Task: Add a condition where "Channel Is CTI phone call (incoming)" in new tickets in your groups.
Action: Mouse moved to (99, 368)
Screenshot: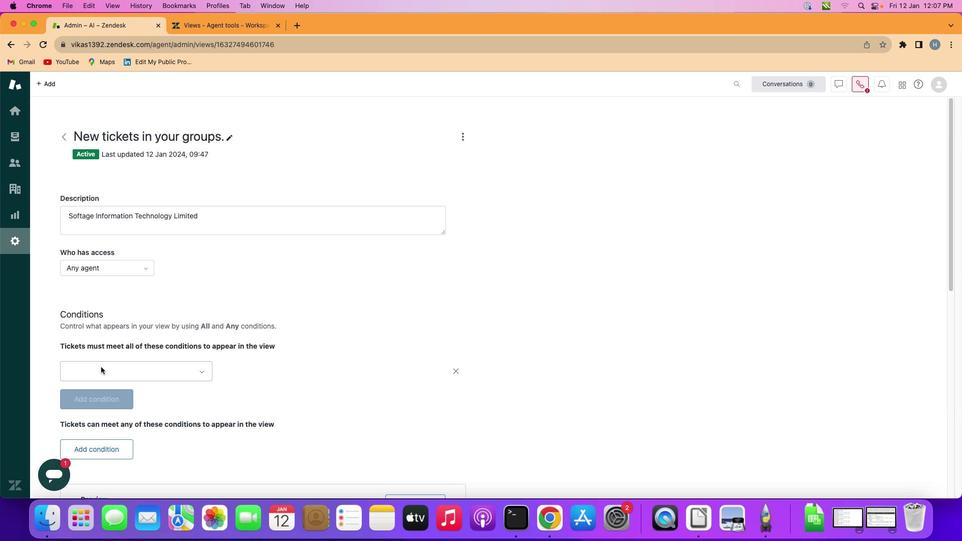 
Action: Mouse pressed left at (99, 368)
Screenshot: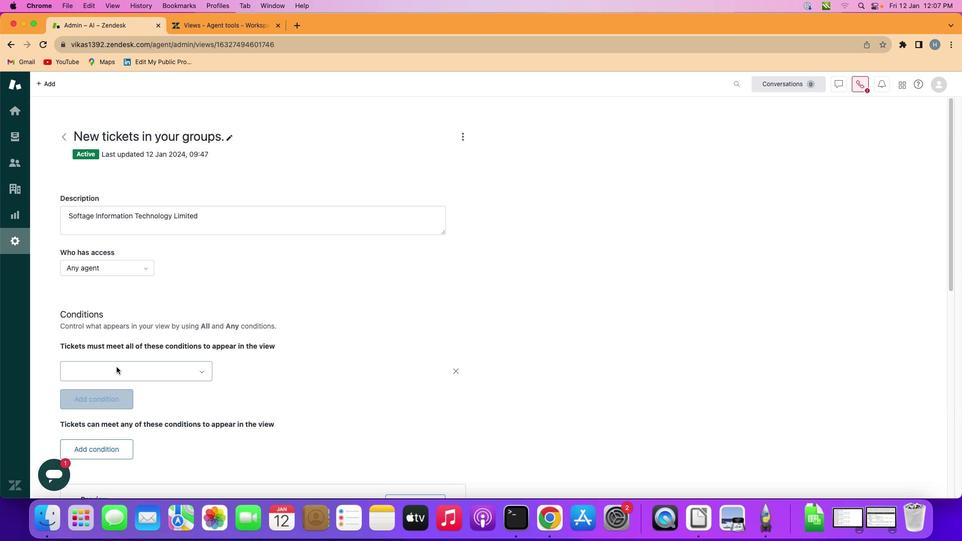 
Action: Mouse moved to (172, 367)
Screenshot: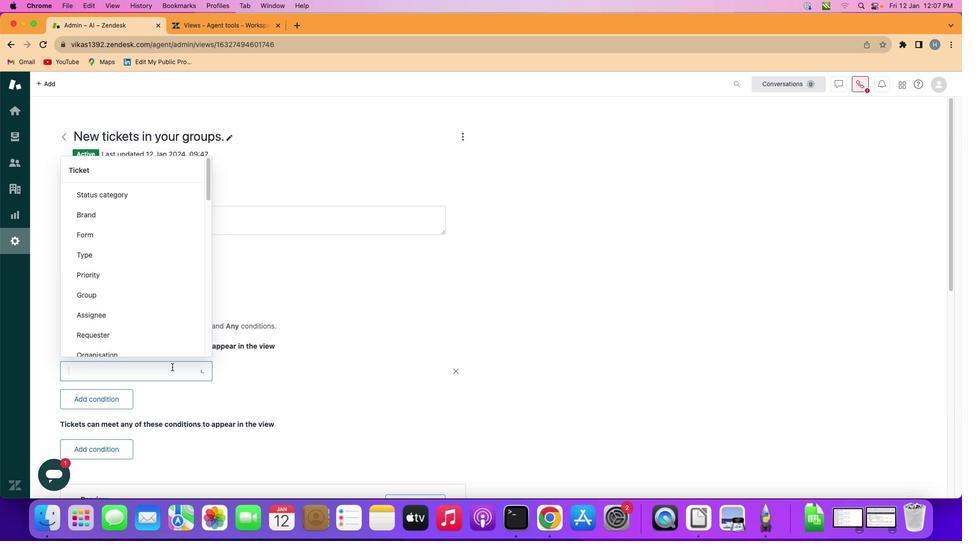 
Action: Mouse pressed left at (172, 367)
Screenshot: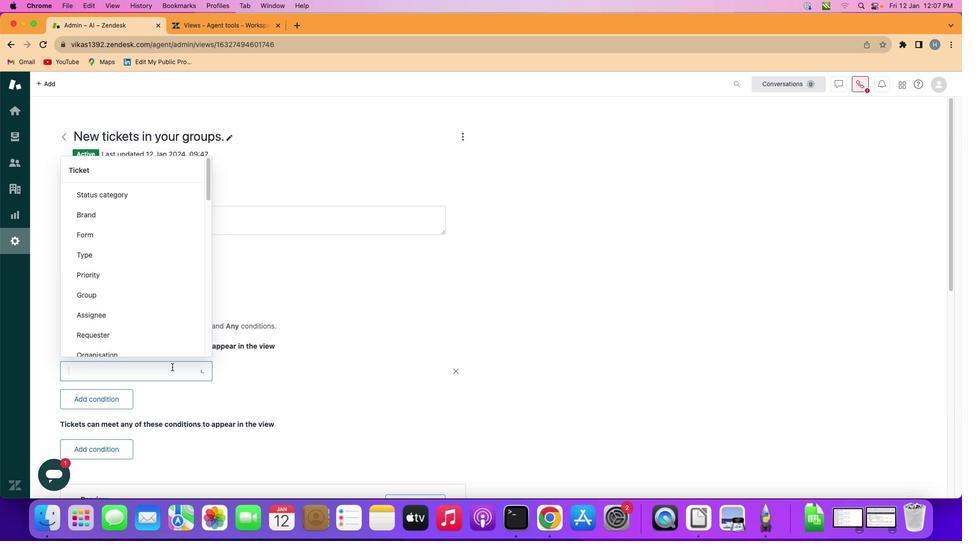 
Action: Mouse moved to (147, 256)
Screenshot: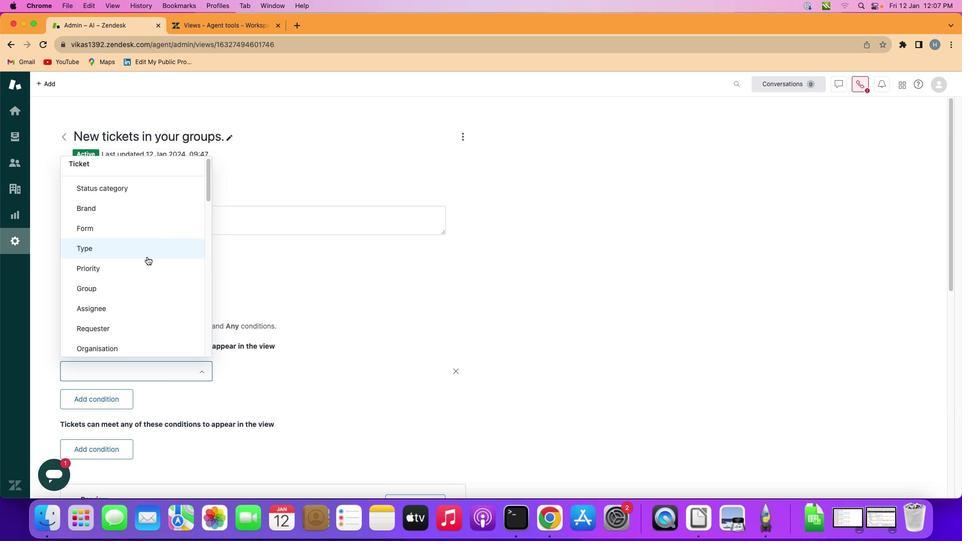 
Action: Mouse scrolled (147, 256) with delta (0, 0)
Screenshot: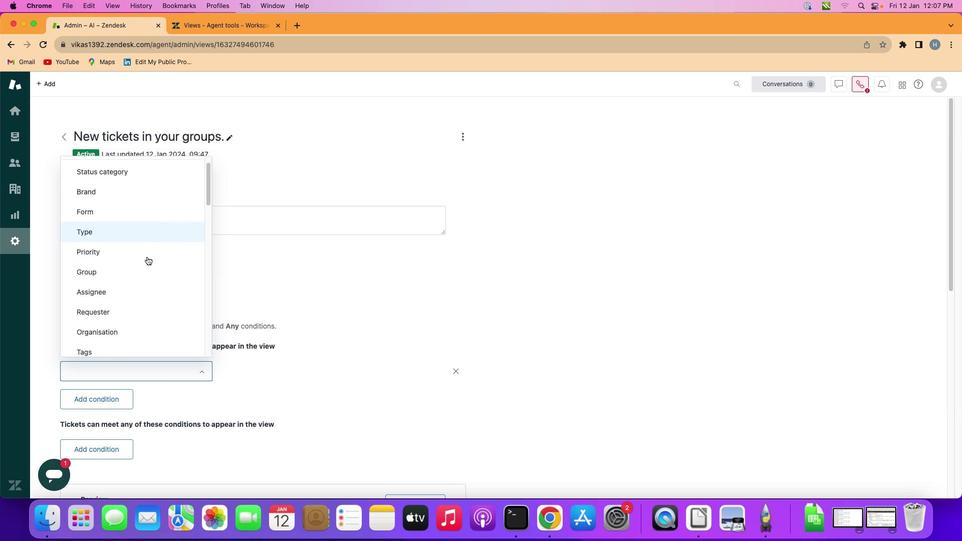
Action: Mouse scrolled (147, 256) with delta (0, 0)
Screenshot: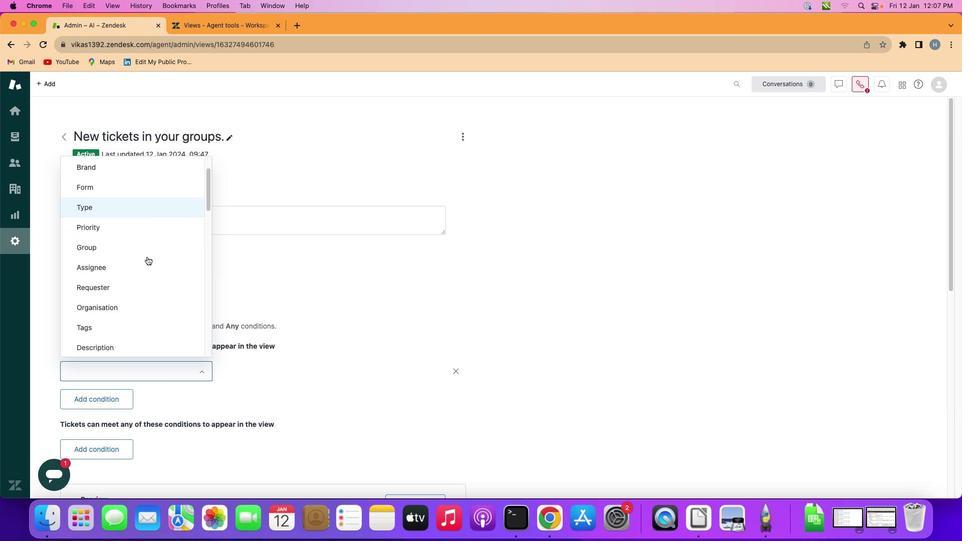 
Action: Mouse scrolled (147, 256) with delta (0, 0)
Screenshot: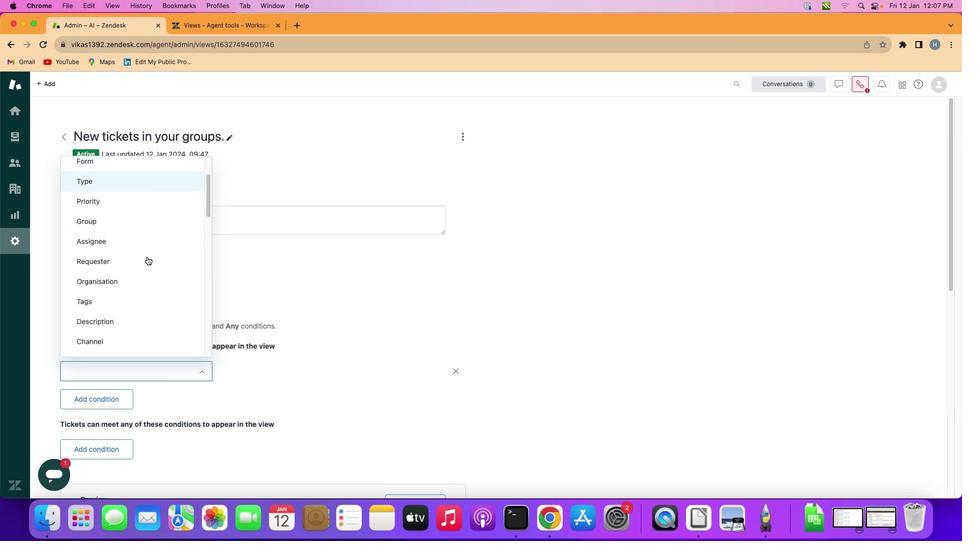 
Action: Mouse scrolled (147, 256) with delta (0, 0)
Screenshot: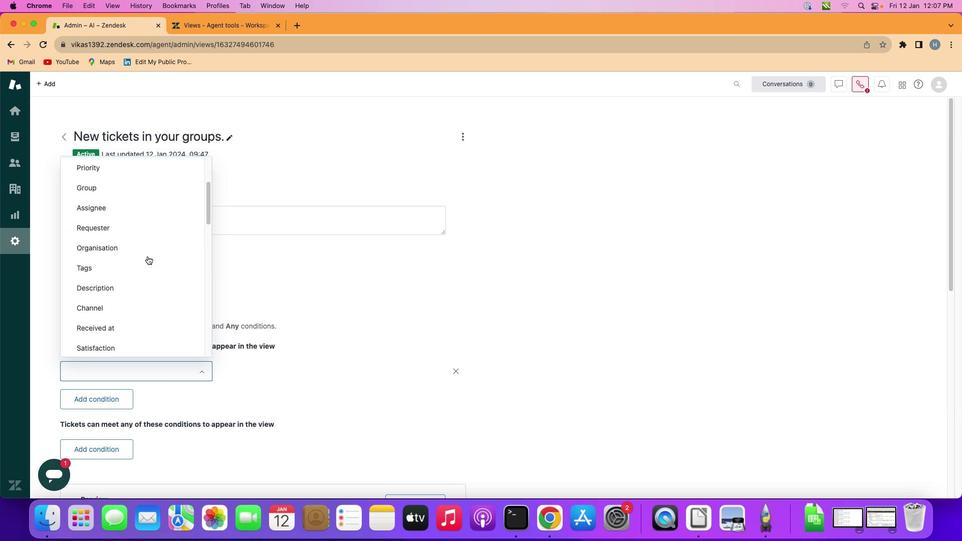 
Action: Mouse scrolled (147, 256) with delta (0, -1)
Screenshot: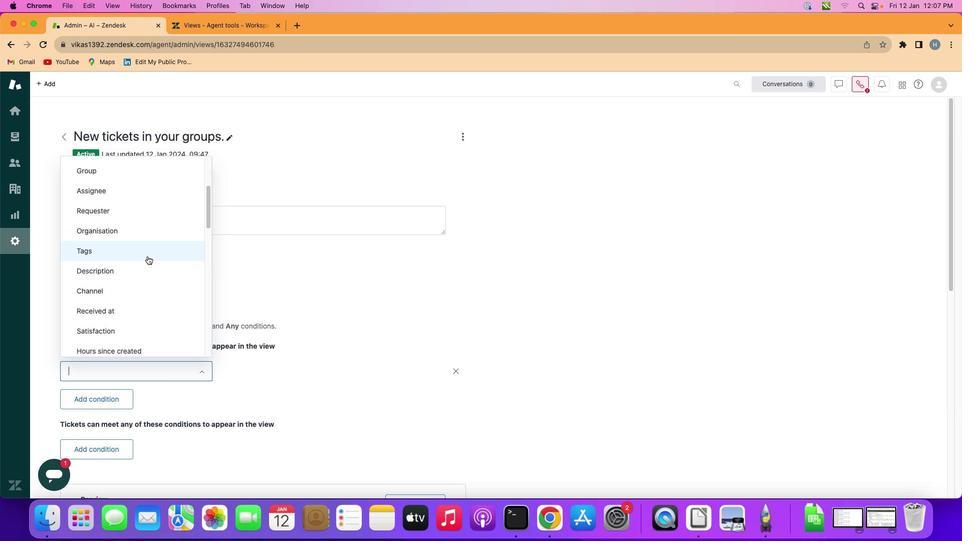 
Action: Mouse moved to (144, 288)
Screenshot: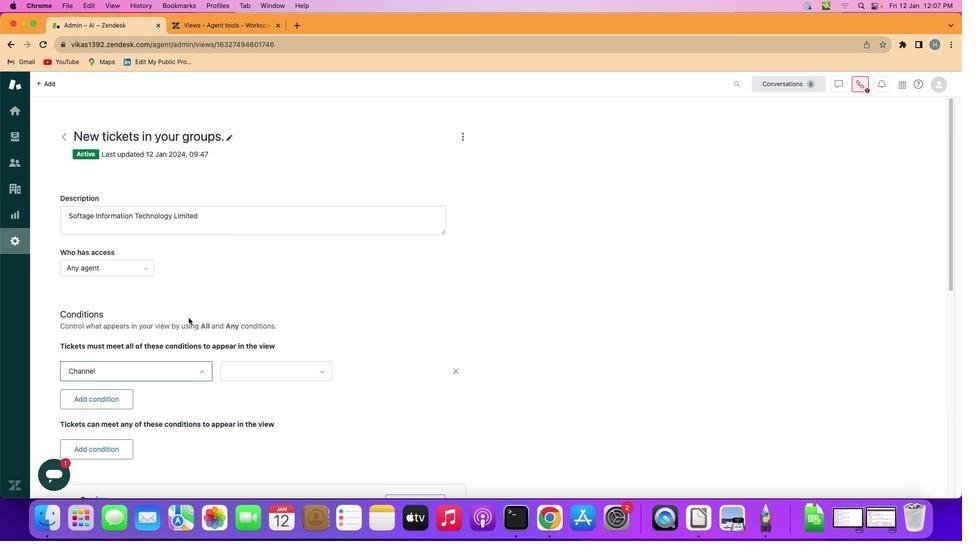 
Action: Mouse pressed left at (144, 288)
Screenshot: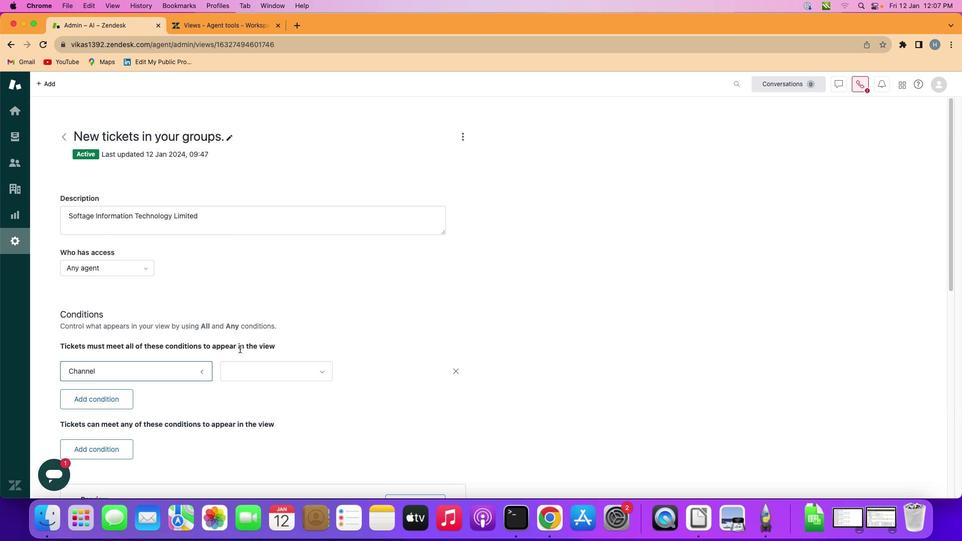 
Action: Mouse moved to (275, 372)
Screenshot: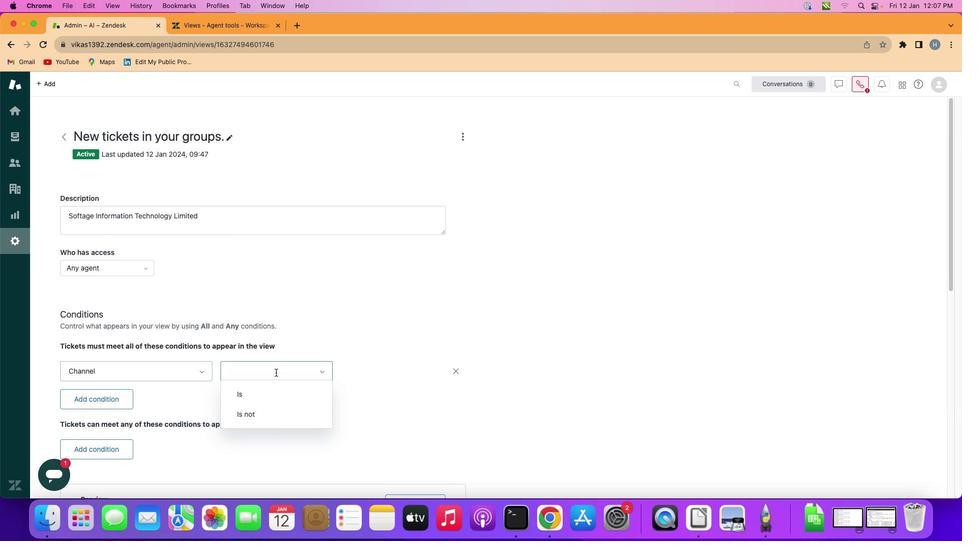 
Action: Mouse pressed left at (275, 372)
Screenshot: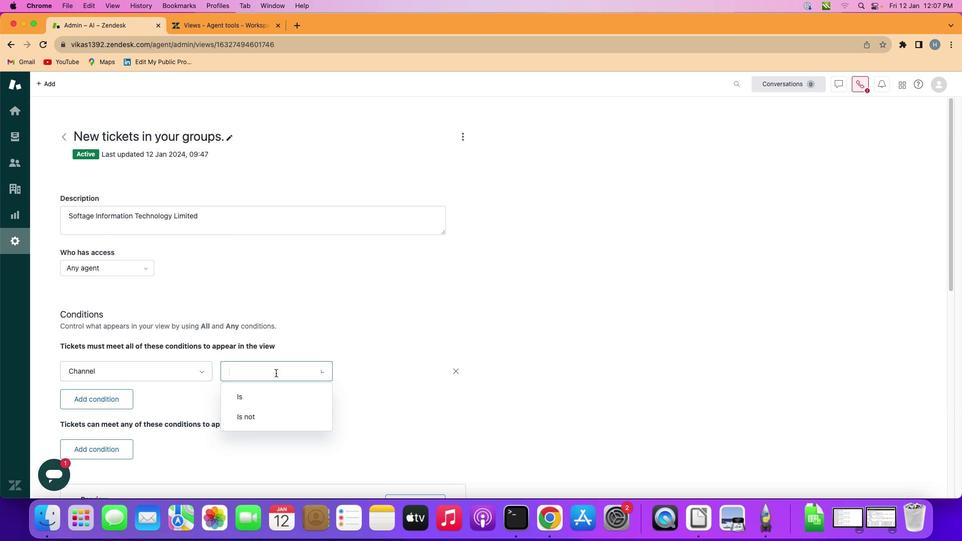 
Action: Mouse moved to (267, 405)
Screenshot: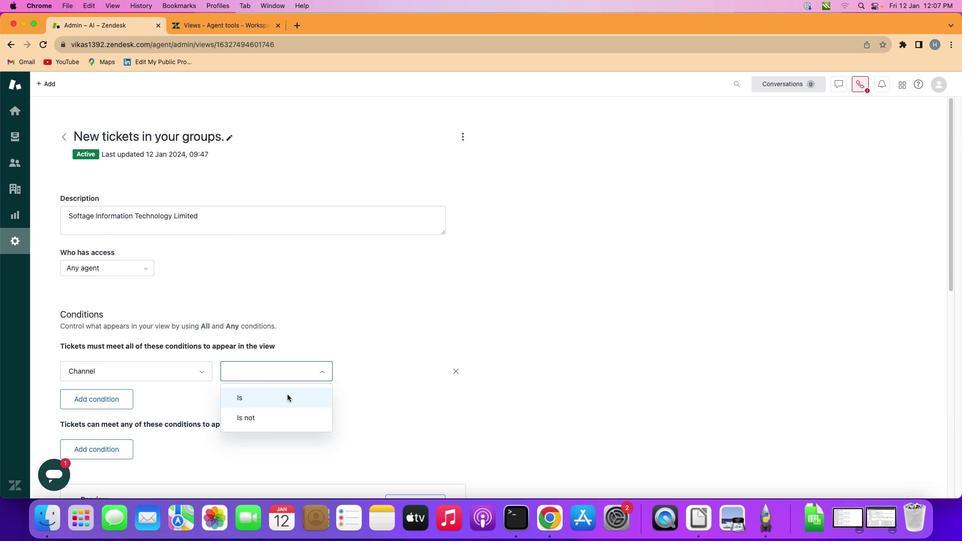 
Action: Mouse pressed left at (267, 405)
Screenshot: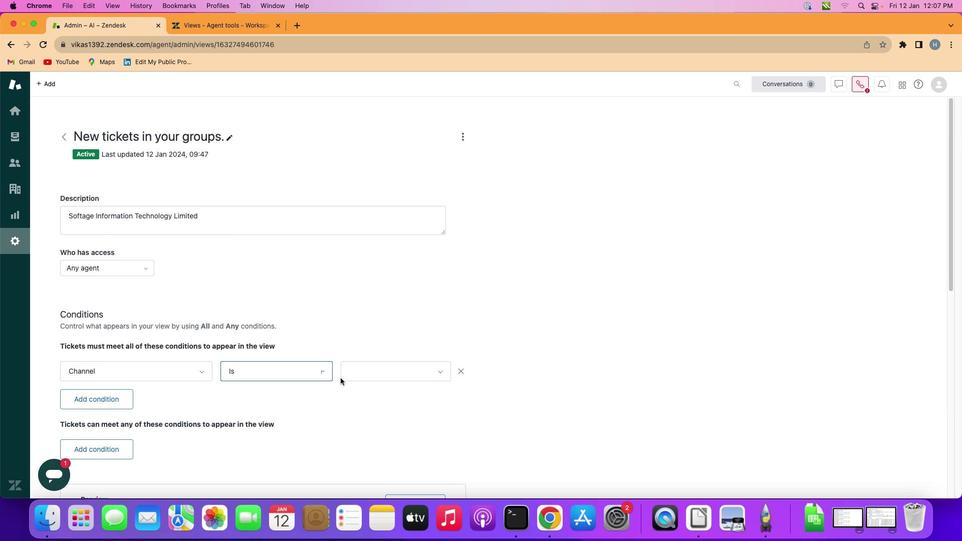 
Action: Mouse moved to (347, 376)
Screenshot: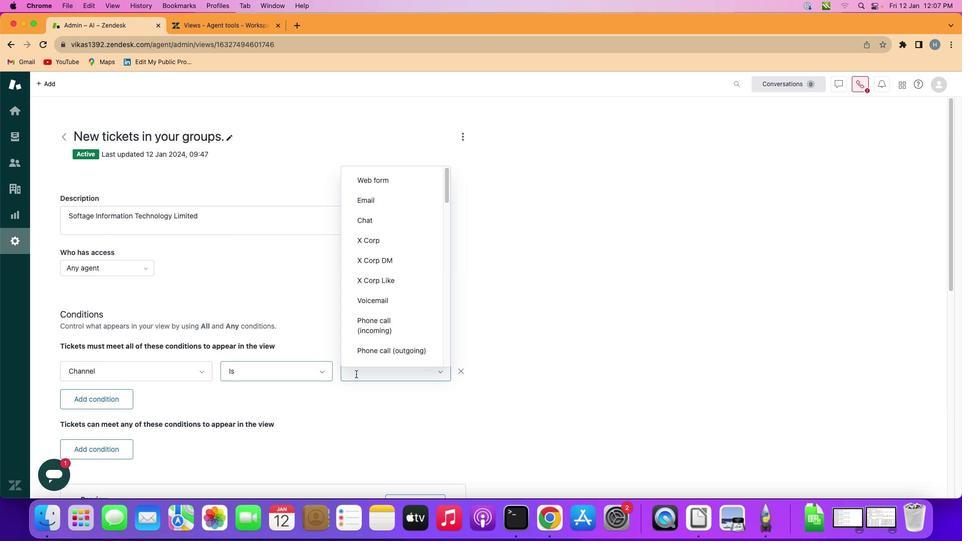 
Action: Mouse pressed left at (347, 376)
Screenshot: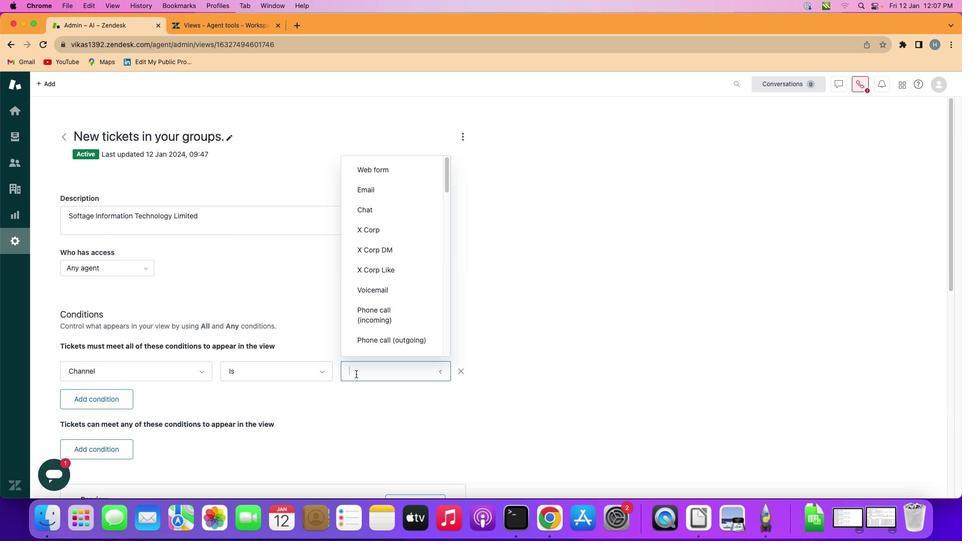 
Action: Mouse moved to (391, 279)
Screenshot: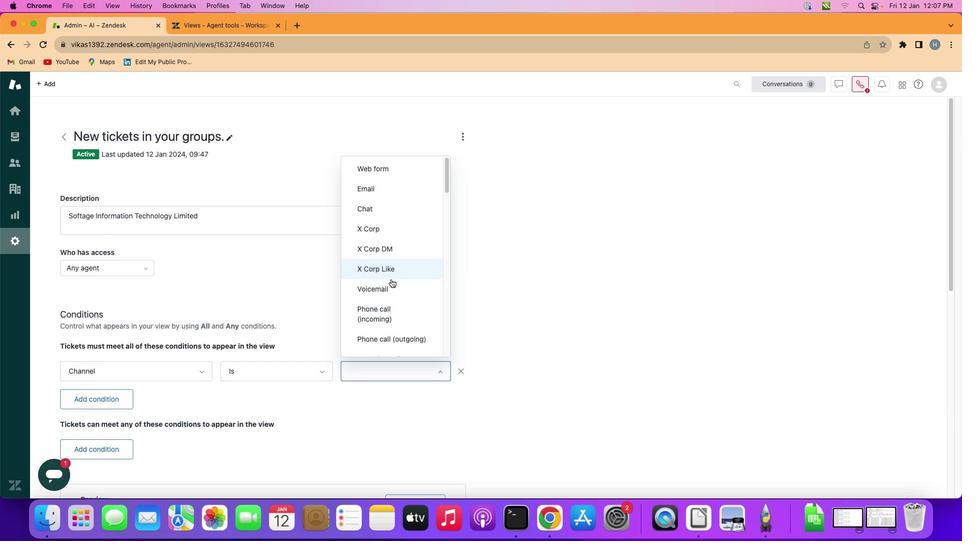 
Action: Mouse scrolled (391, 279) with delta (0, 0)
Screenshot: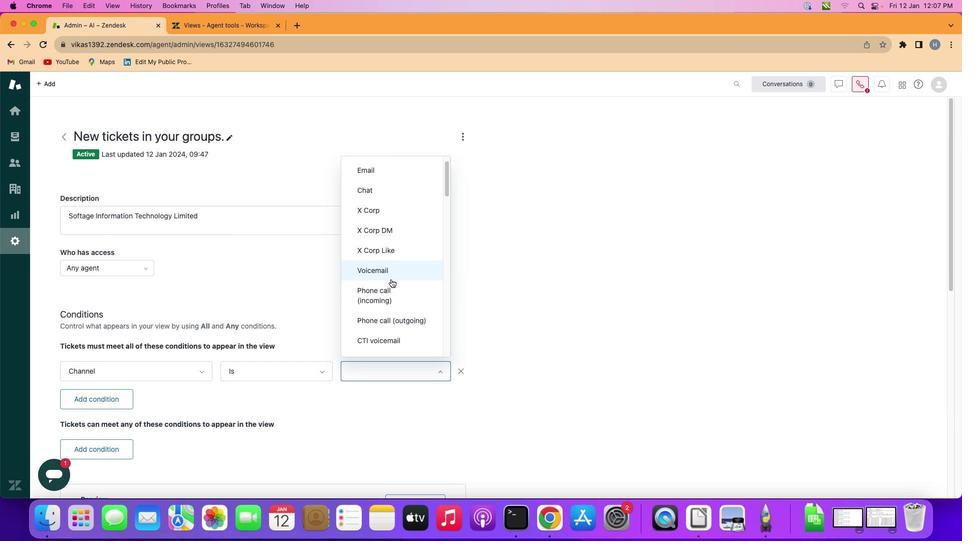 
Action: Mouse scrolled (391, 279) with delta (0, 0)
Screenshot: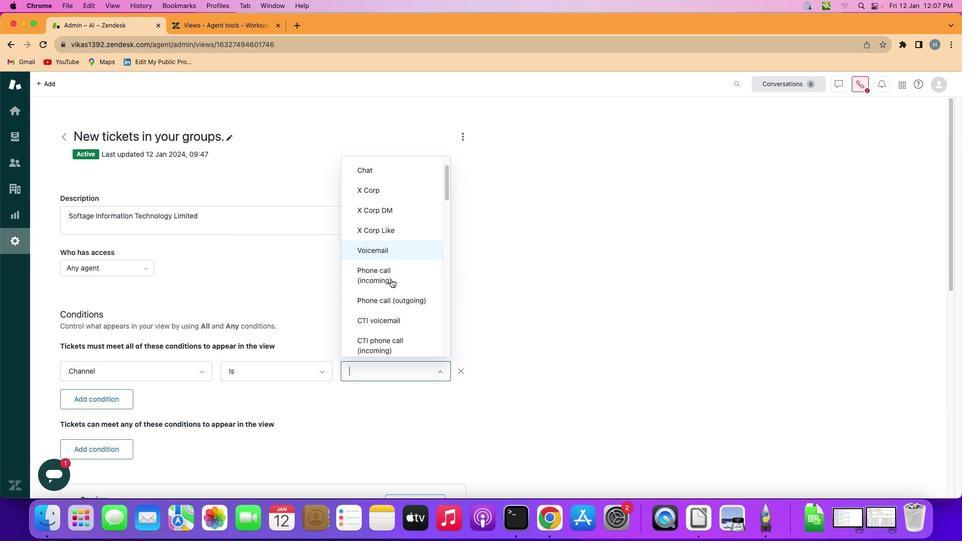 
Action: Mouse moved to (391, 279)
Screenshot: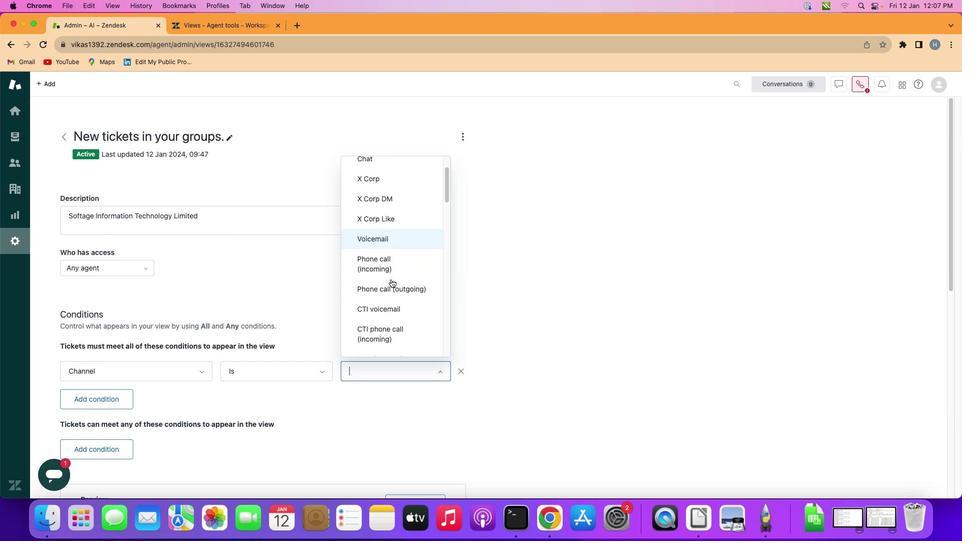 
Action: Mouse scrolled (391, 279) with delta (0, 0)
Screenshot: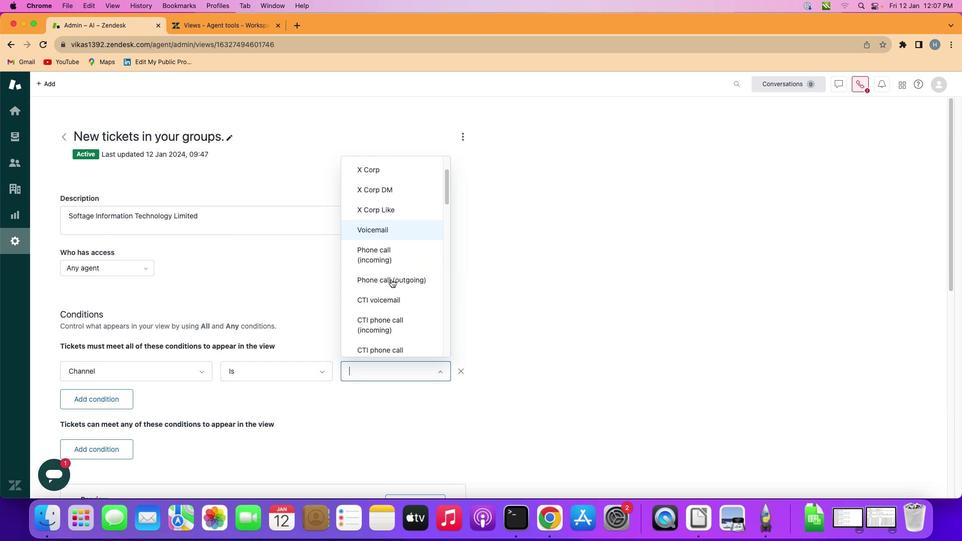 
Action: Mouse scrolled (391, 279) with delta (0, 0)
Screenshot: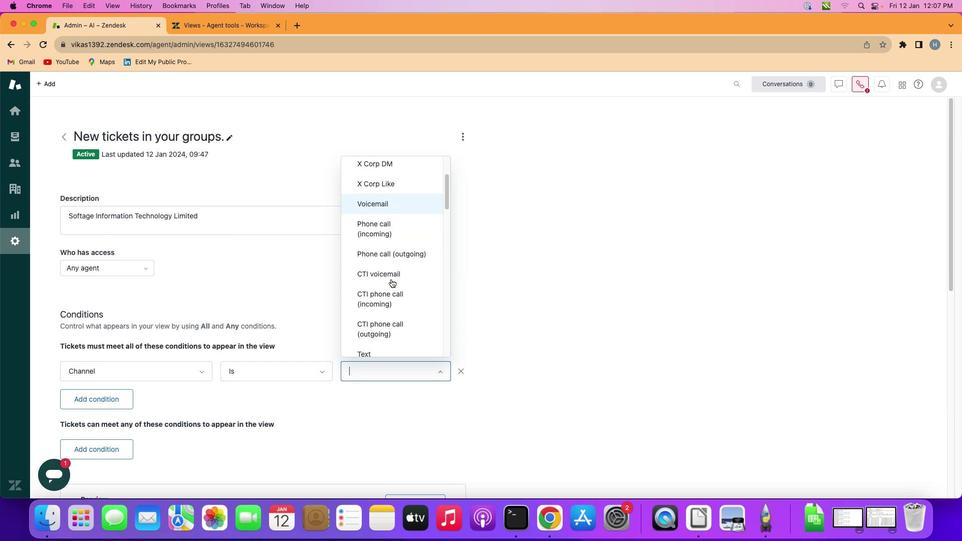 
Action: Mouse scrolled (391, 279) with delta (0, 0)
Screenshot: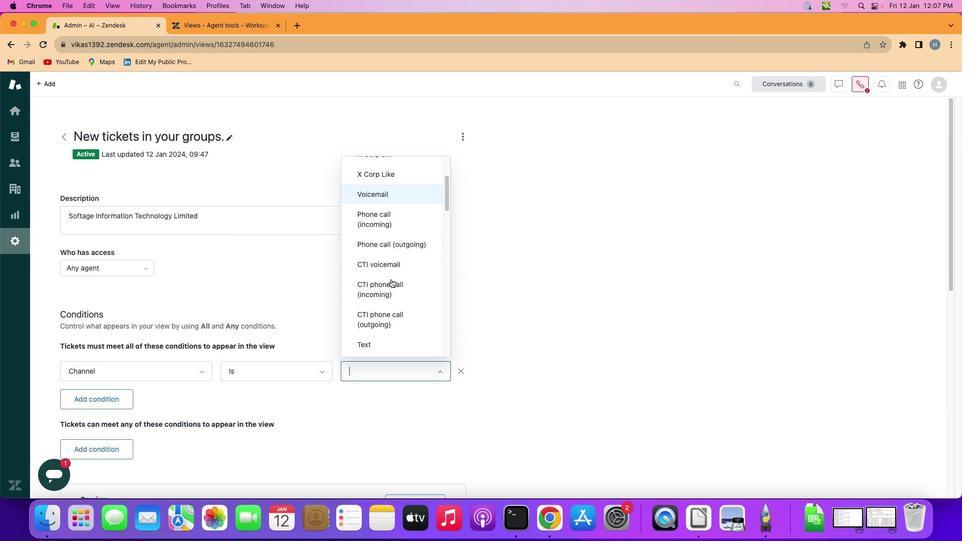 
Action: Mouse moved to (393, 288)
Screenshot: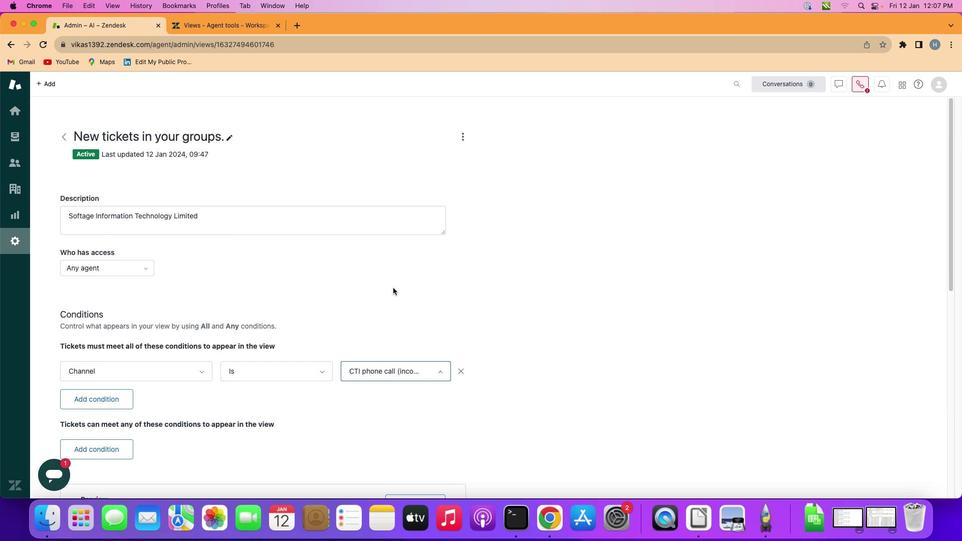 
Action: Mouse pressed left at (393, 288)
Screenshot: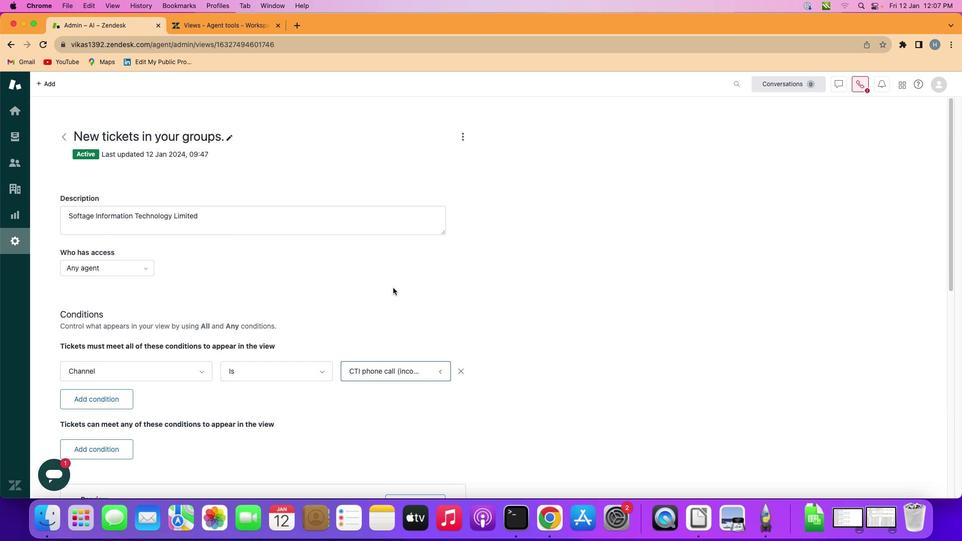 
